 Task: Add to scrum project TractLine a team member softage.4@softage.net and assign as Project Lead.
Action: Mouse moved to (76, 278)
Screenshot: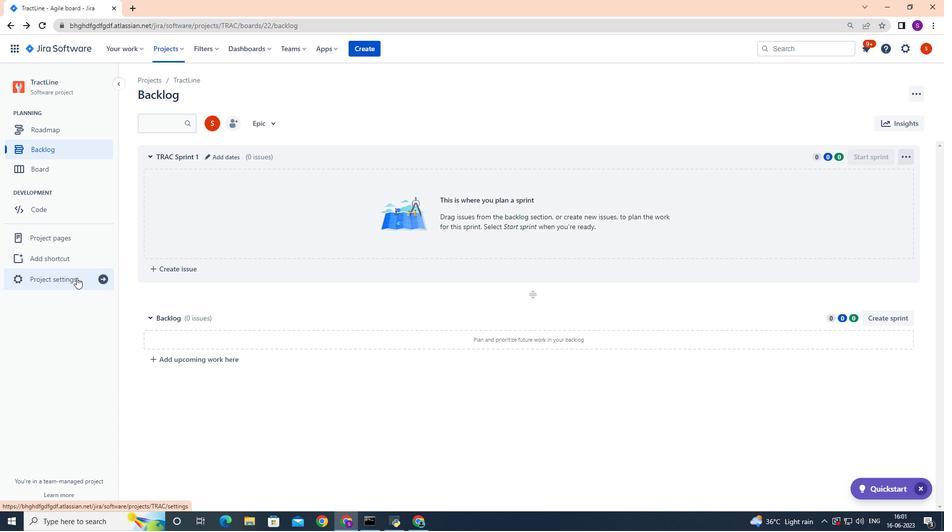 
Action: Mouse pressed left at (76, 278)
Screenshot: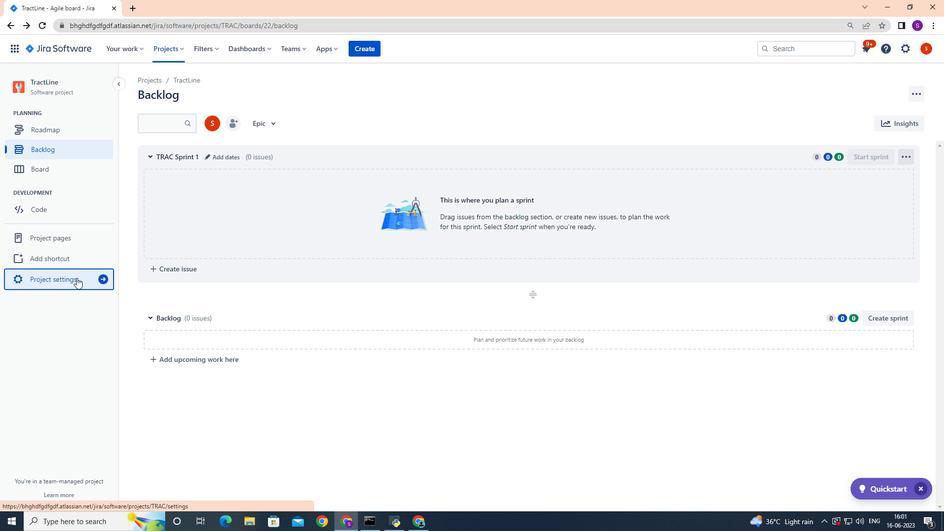 
Action: Mouse moved to (514, 314)
Screenshot: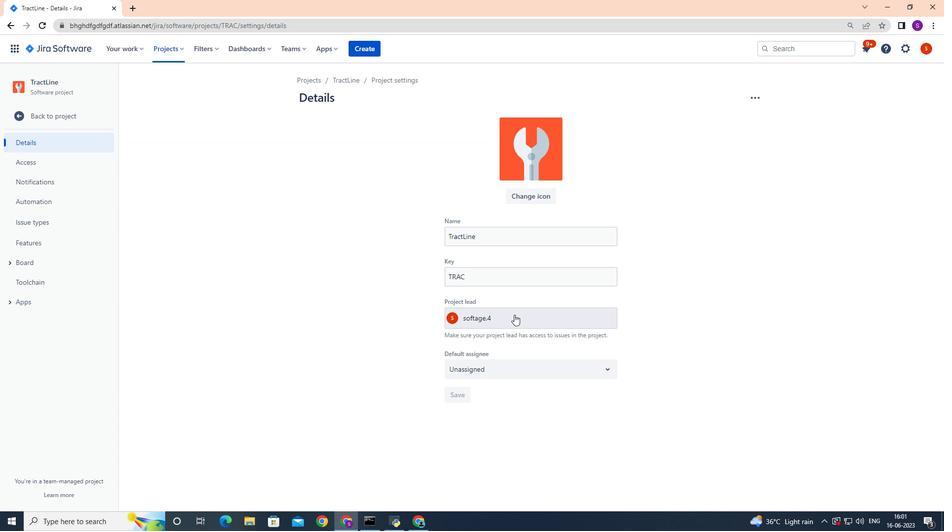 
Action: Mouse pressed left at (514, 314)
Screenshot: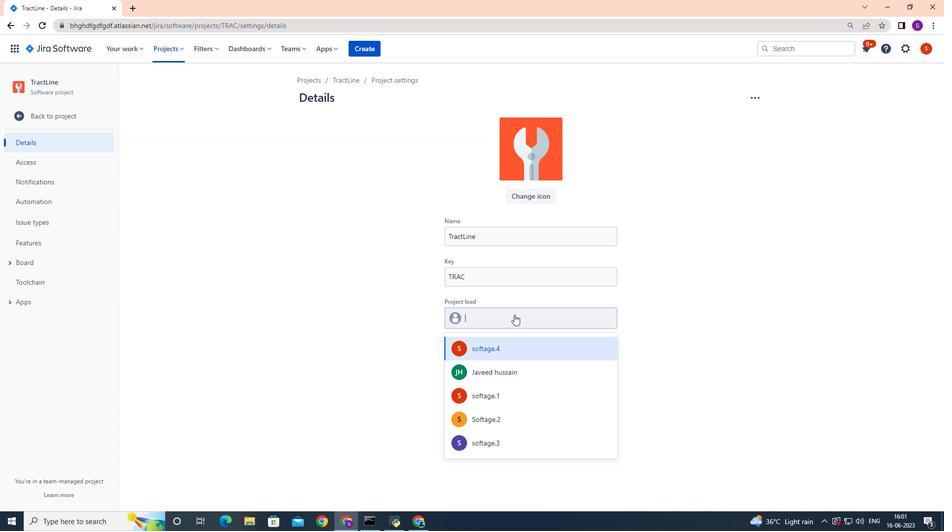 
Action: Mouse moved to (510, 311)
Screenshot: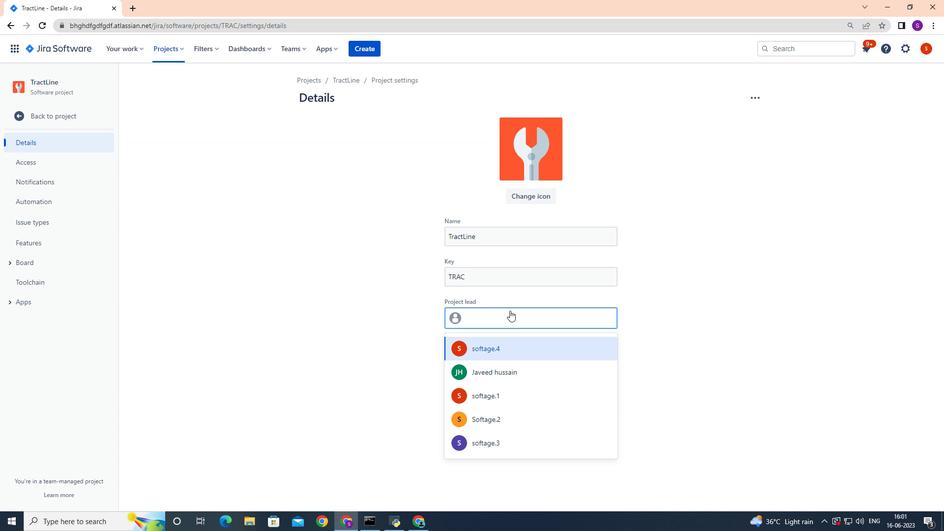 
Action: Key pressed softage.4<Key.shift><Key.shift><Key.shift>@
Screenshot: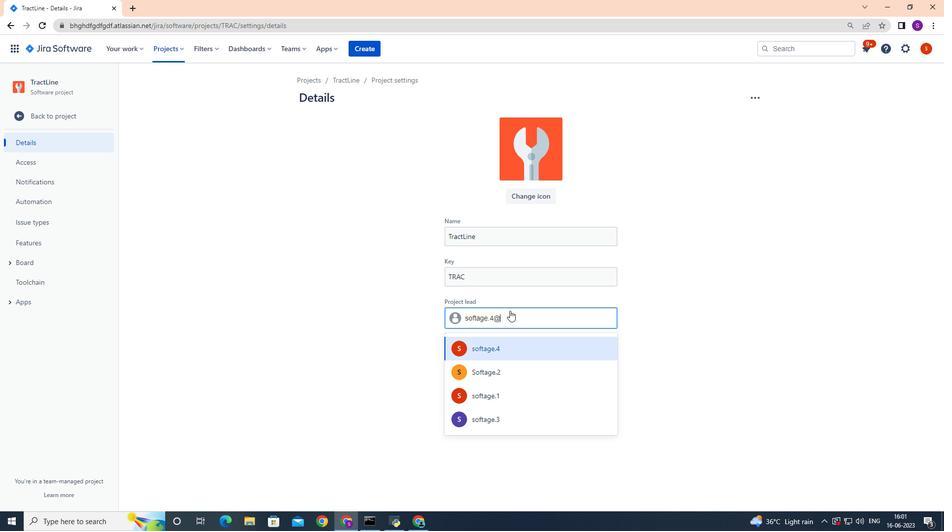 
Action: Mouse moved to (501, 348)
Screenshot: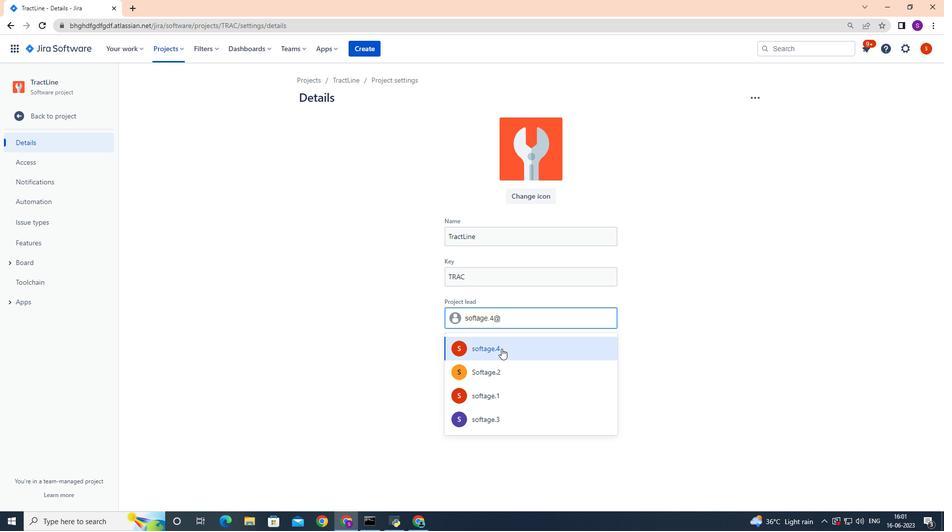 
Action: Mouse pressed left at (501, 348)
Screenshot: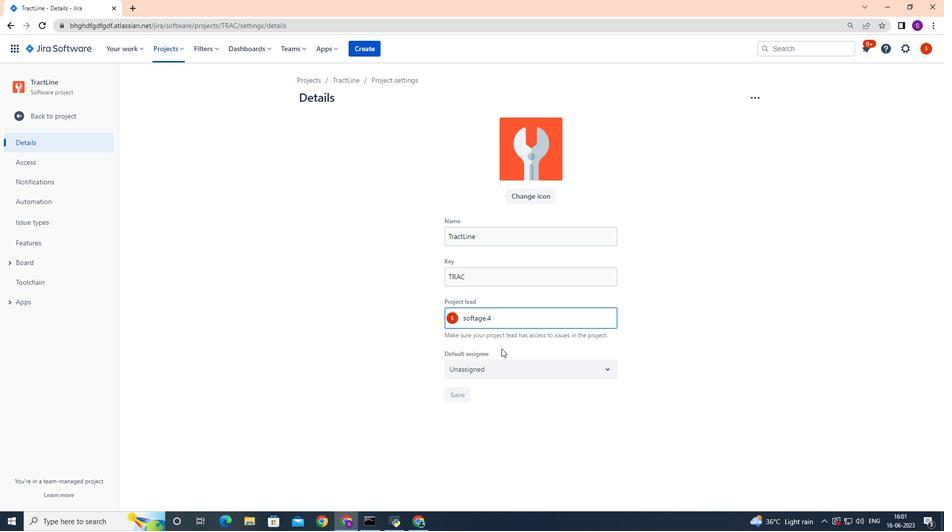 
Action: Mouse moved to (606, 363)
Screenshot: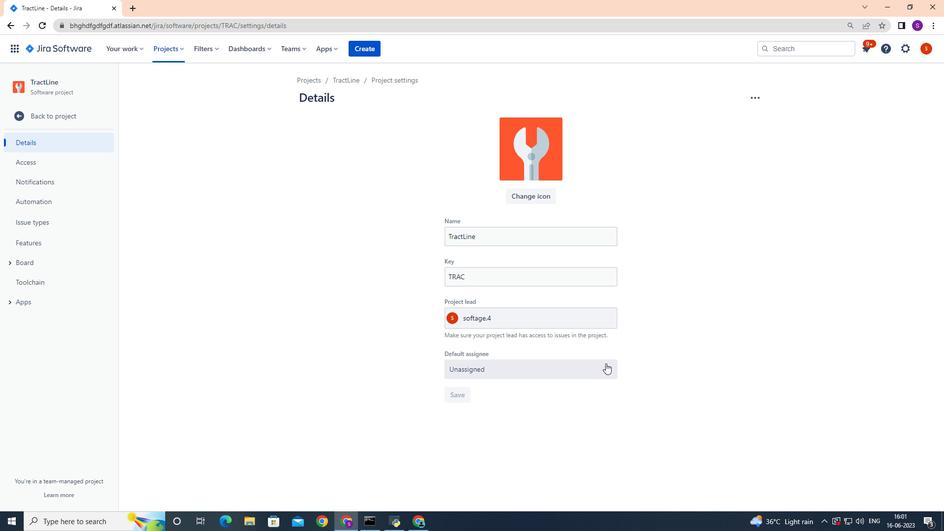 
Action: Mouse pressed left at (606, 363)
Screenshot: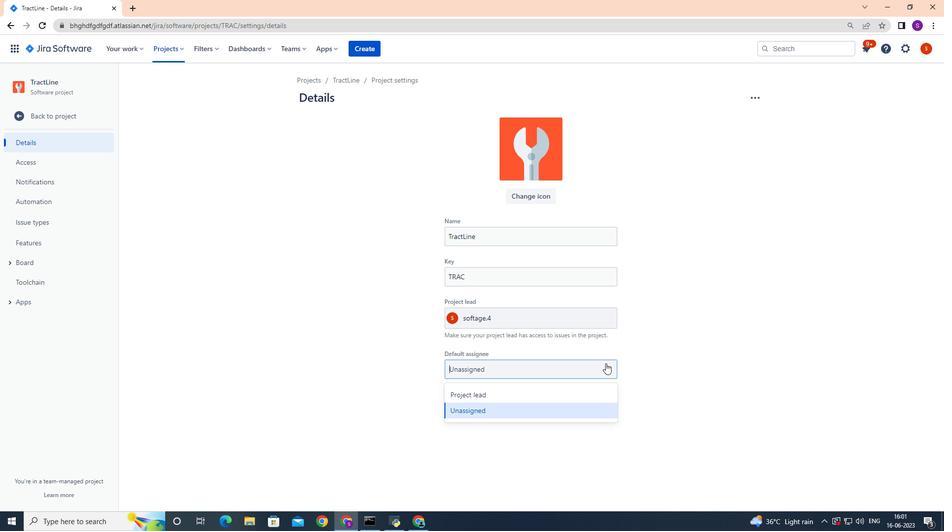 
Action: Mouse moved to (554, 394)
Screenshot: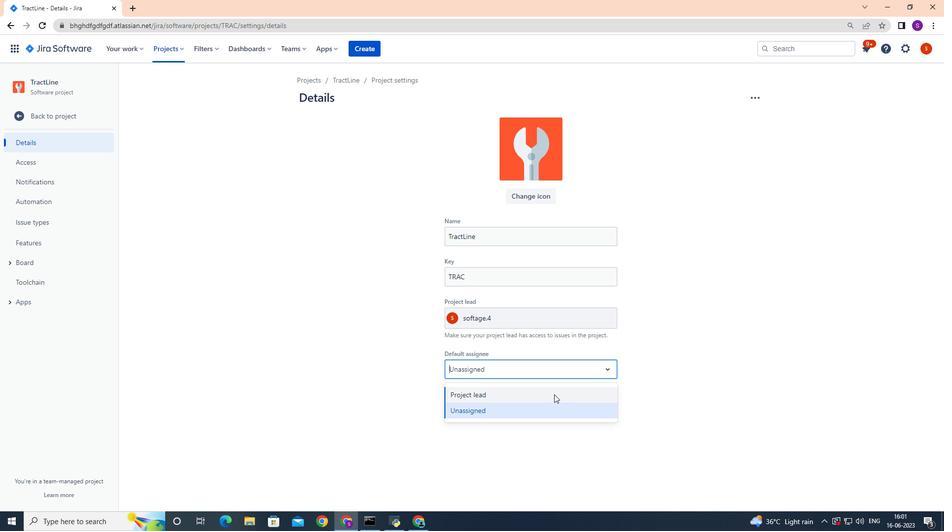 
Action: Mouse pressed left at (554, 394)
Screenshot: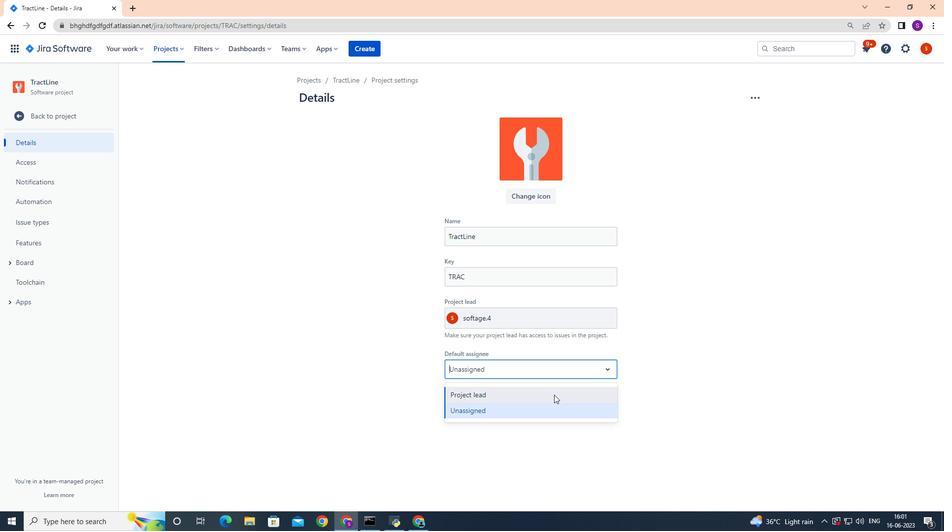 
Action: Mouse moved to (449, 395)
Screenshot: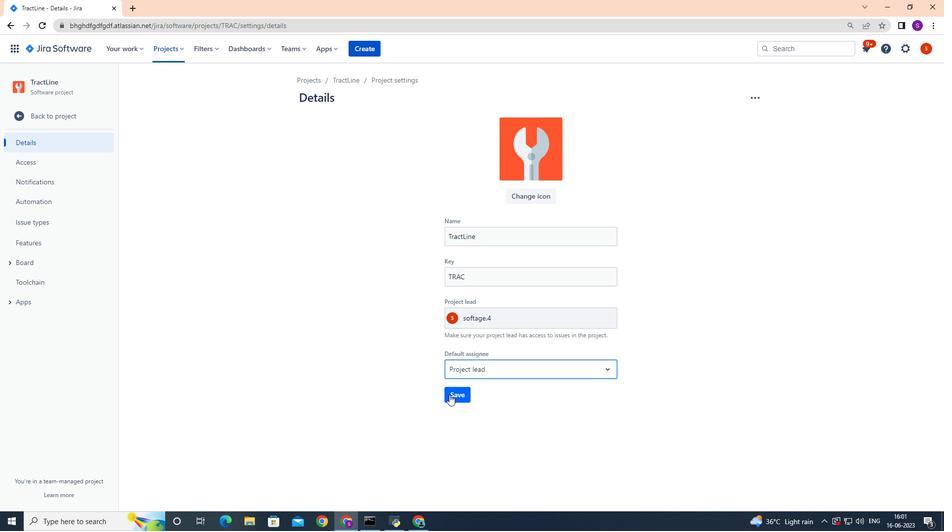 
Action: Mouse pressed left at (449, 395)
Screenshot: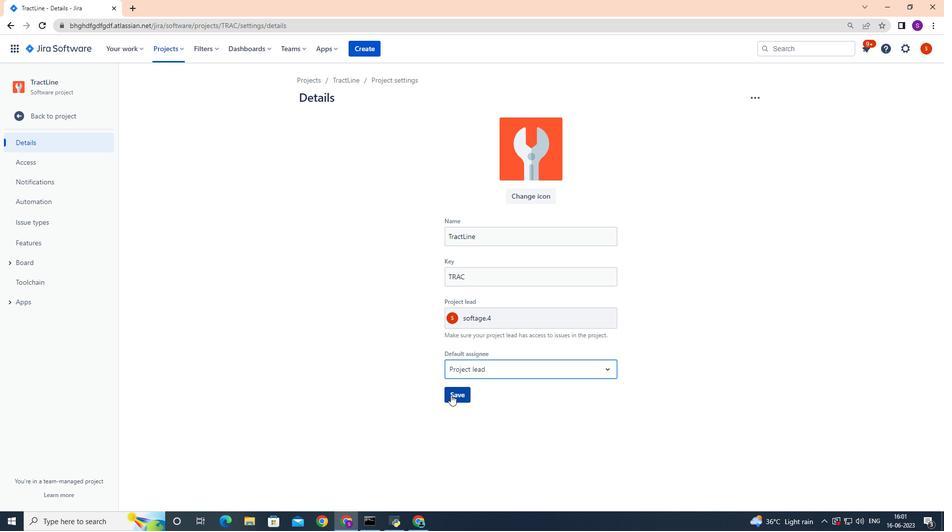 
Action: Mouse moved to (331, 408)
Screenshot: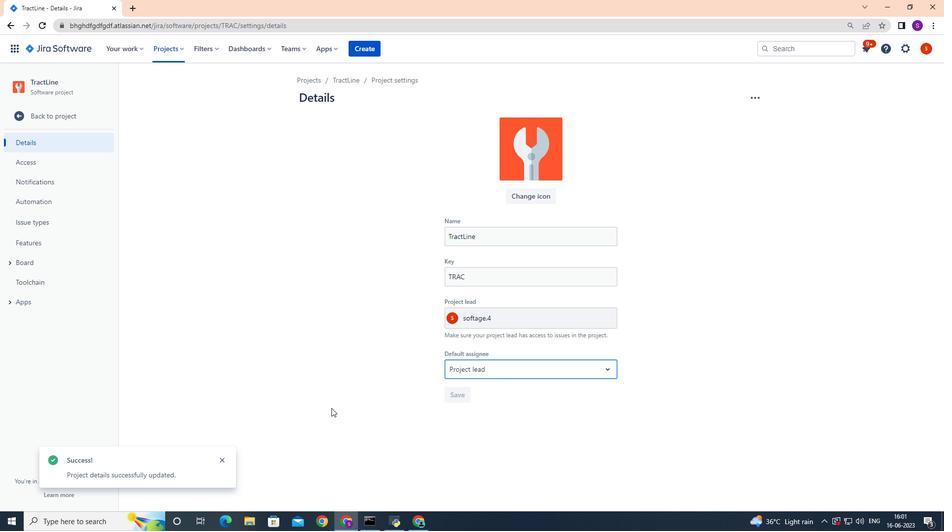 
